 Task: Add Hu Simple Dark Chocolate Bar to the cart.
Action: Mouse moved to (20, 62)
Screenshot: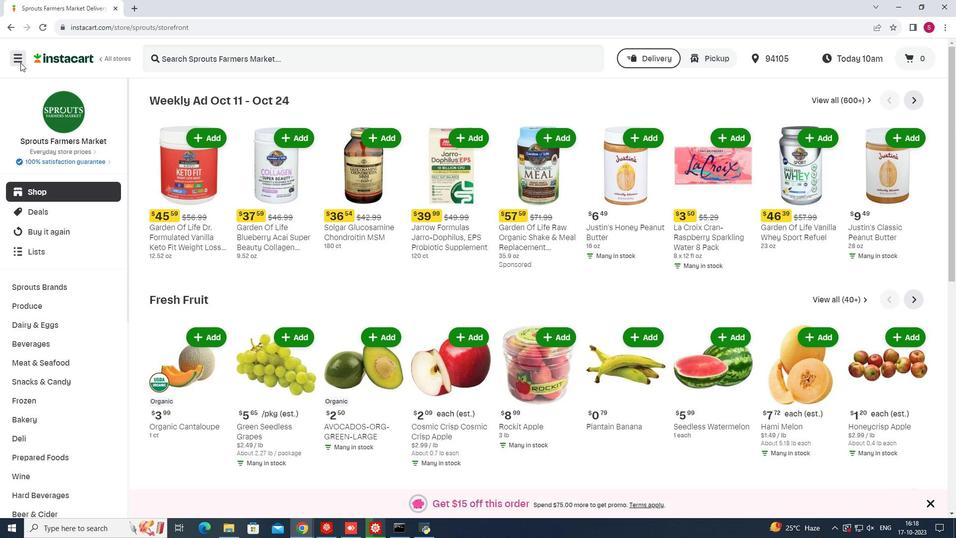 
Action: Mouse pressed left at (20, 62)
Screenshot: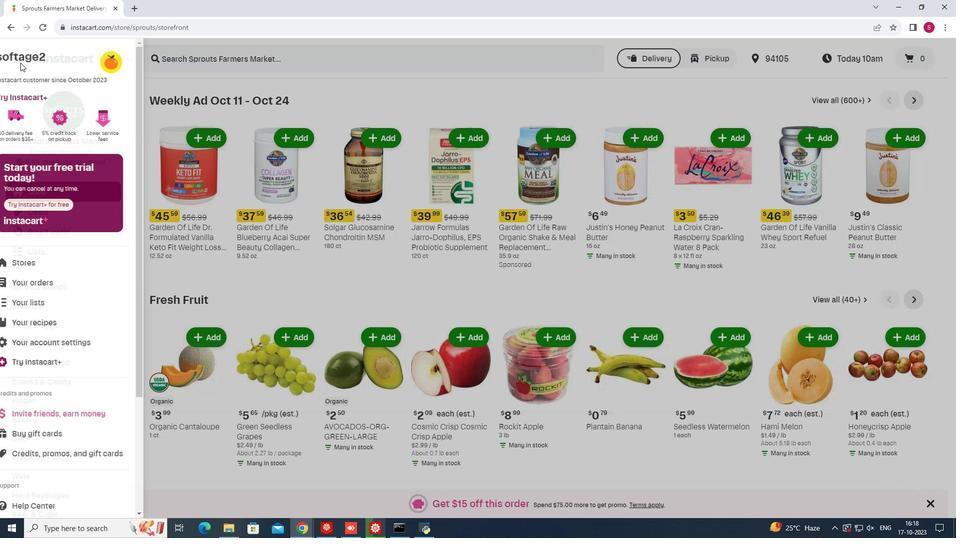 
Action: Mouse moved to (64, 265)
Screenshot: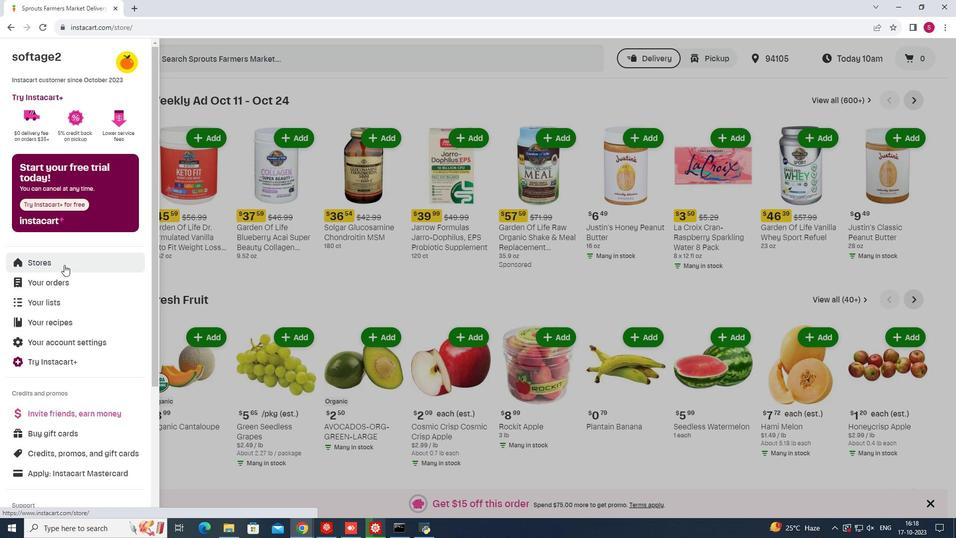 
Action: Mouse pressed left at (64, 265)
Screenshot: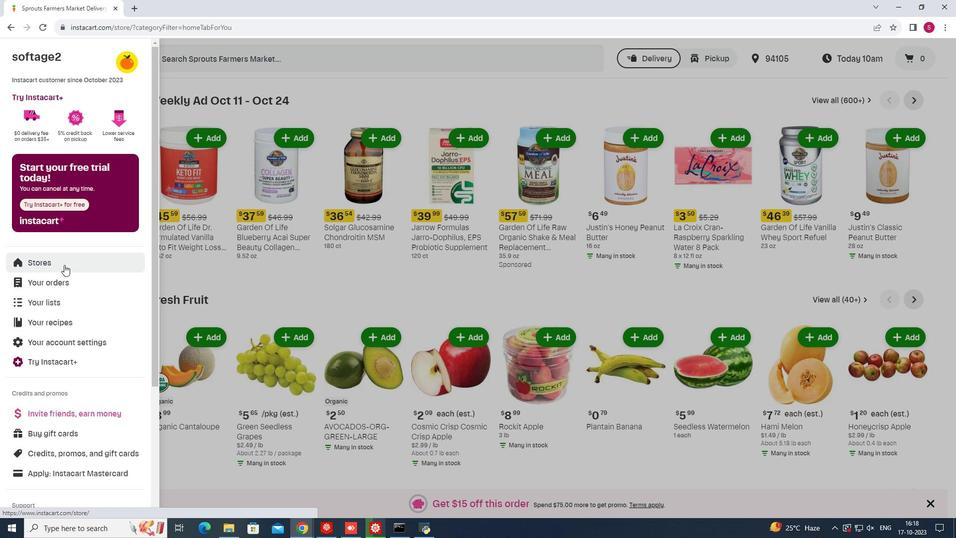 
Action: Mouse moved to (230, 90)
Screenshot: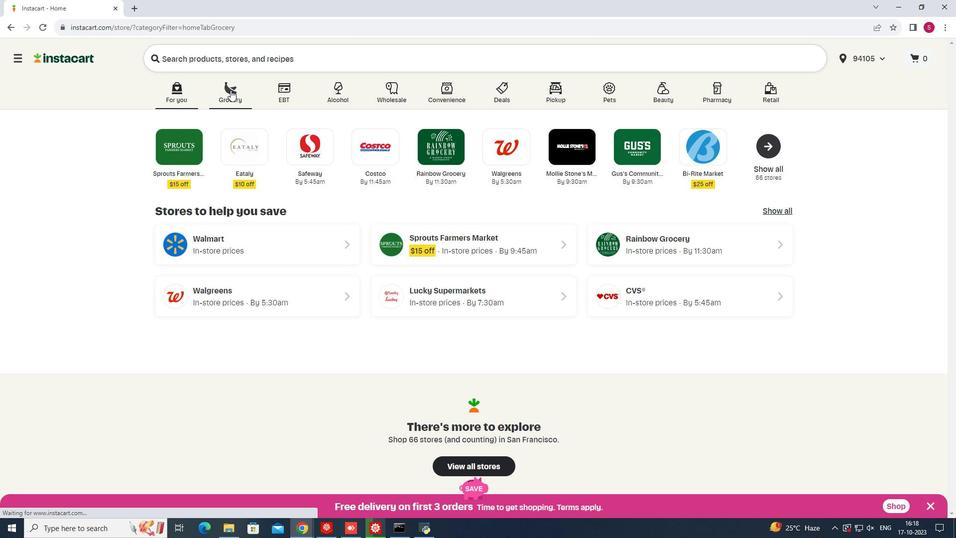 
Action: Mouse pressed left at (230, 90)
Screenshot: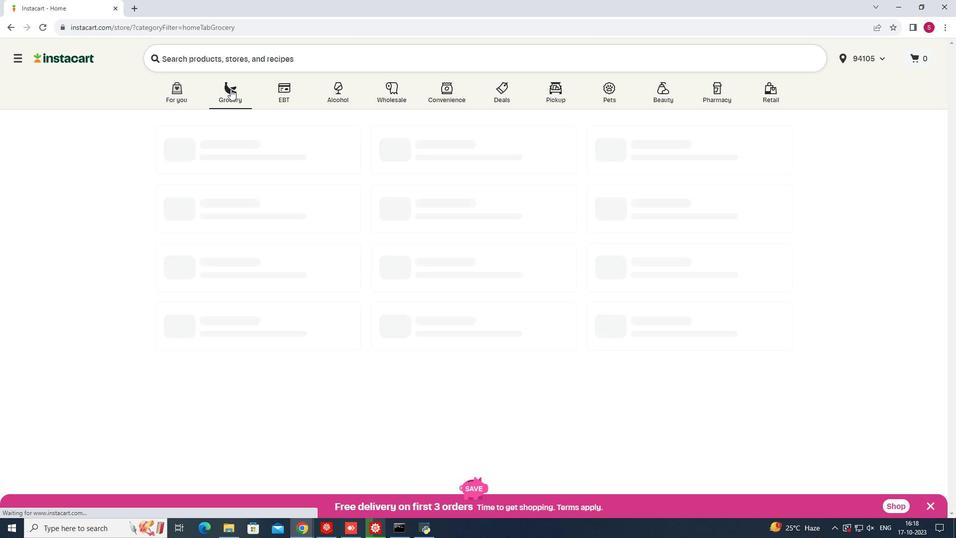 
Action: Mouse moved to (684, 140)
Screenshot: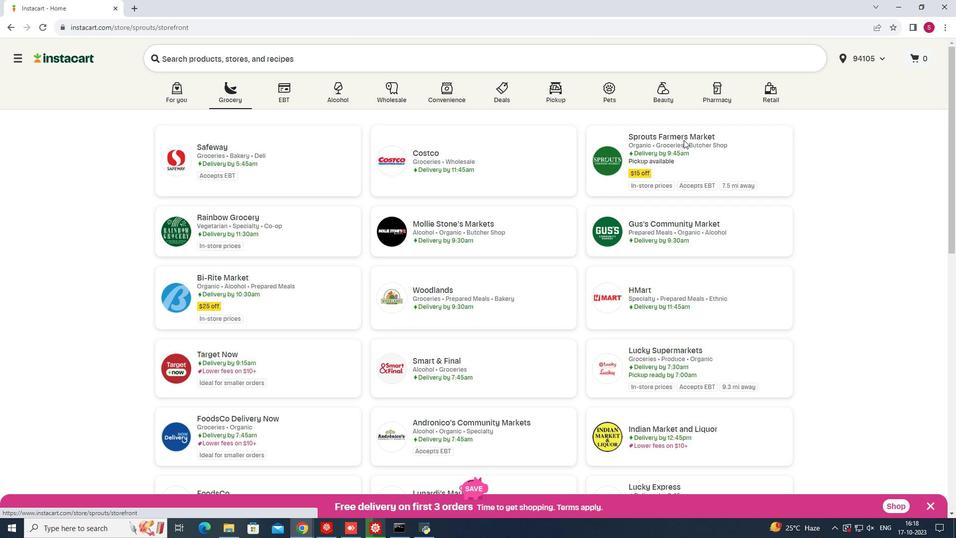 
Action: Mouse pressed left at (684, 140)
Screenshot: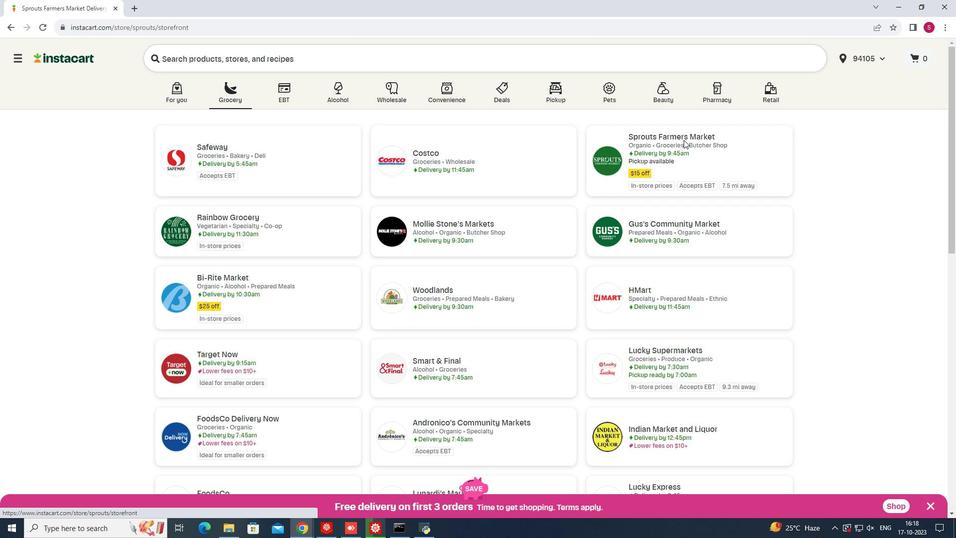 
Action: Mouse moved to (37, 381)
Screenshot: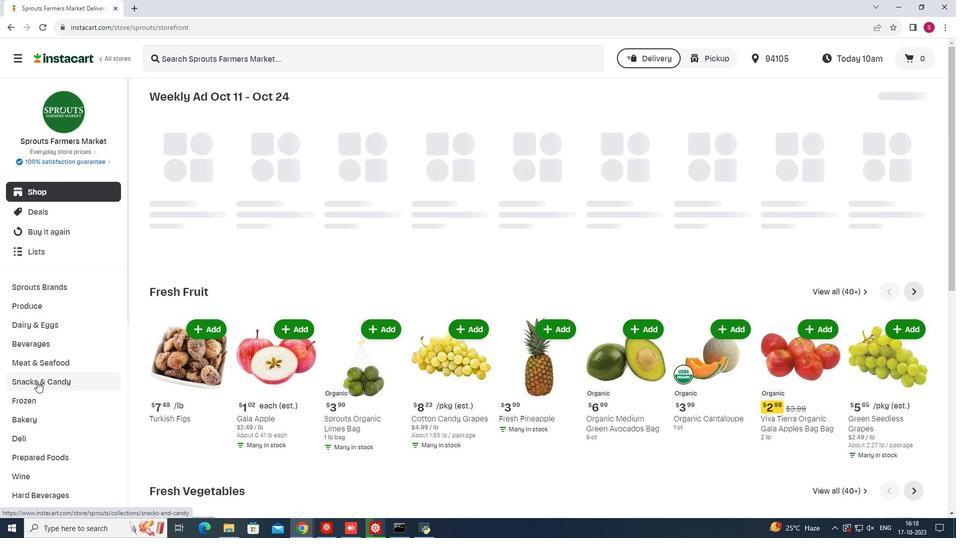 
Action: Mouse pressed left at (37, 381)
Screenshot: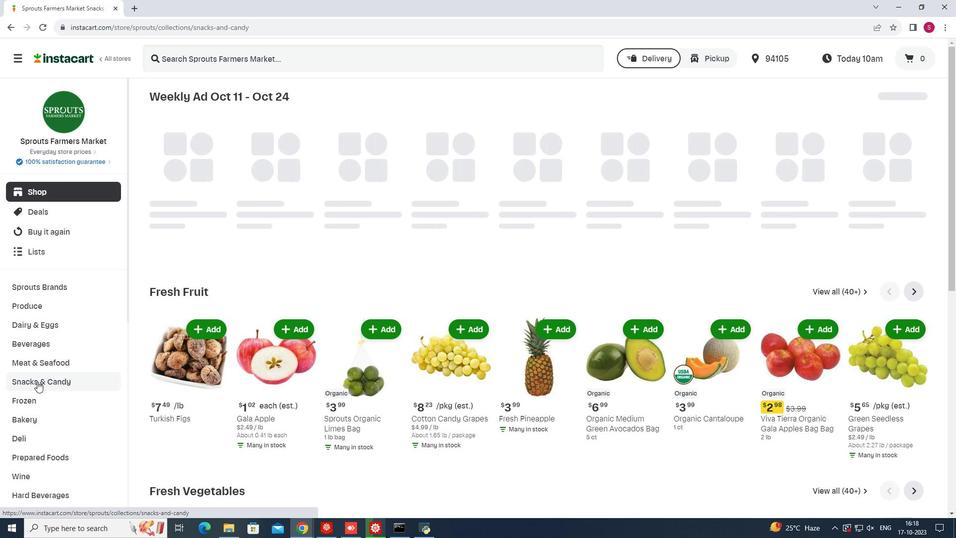 
Action: Mouse moved to (295, 126)
Screenshot: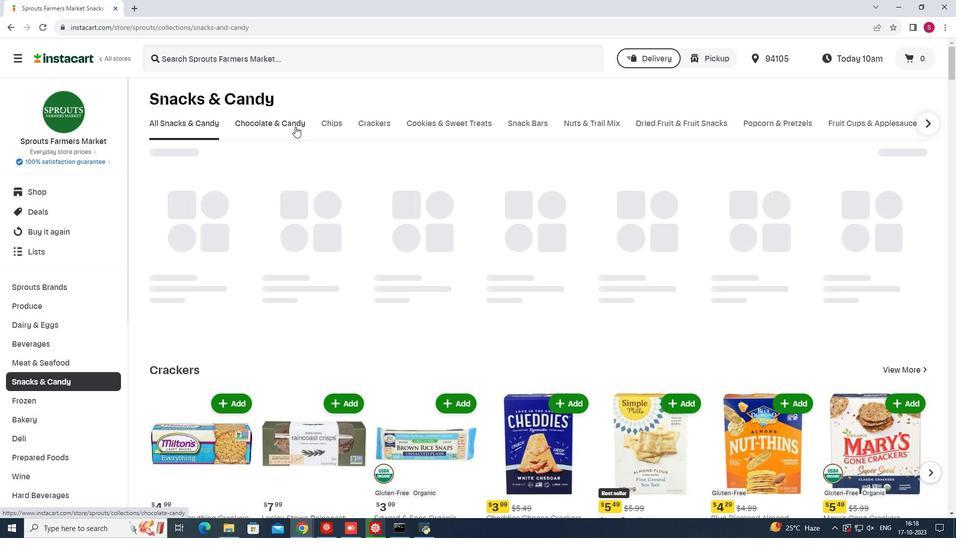 
Action: Mouse pressed left at (295, 126)
Screenshot: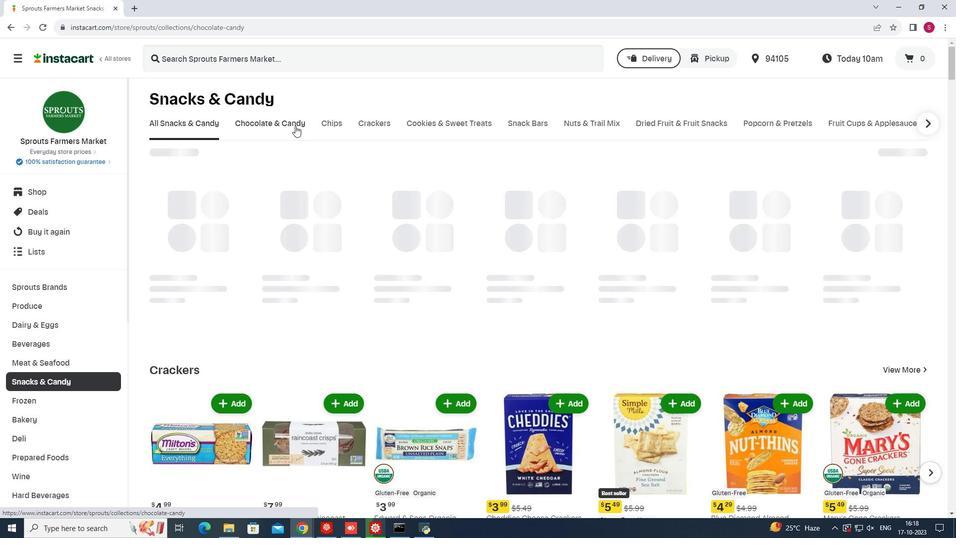 
Action: Mouse moved to (241, 164)
Screenshot: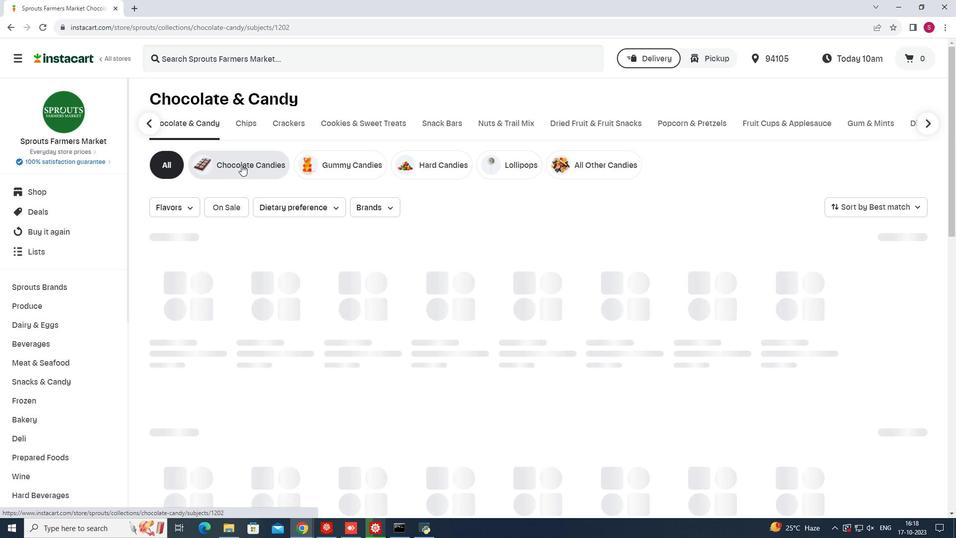 
Action: Mouse pressed left at (241, 164)
Screenshot: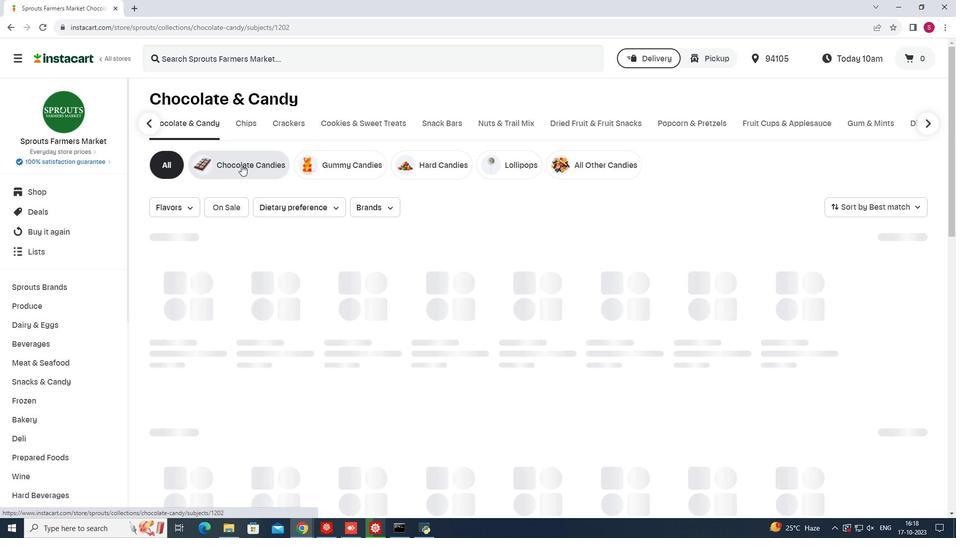 
Action: Mouse moved to (331, 54)
Screenshot: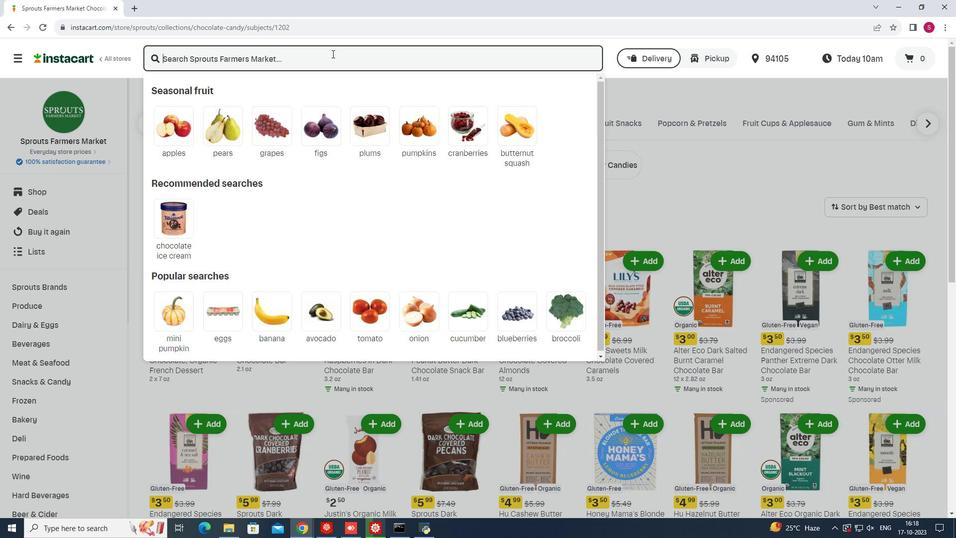 
Action: Mouse pressed left at (331, 54)
Screenshot: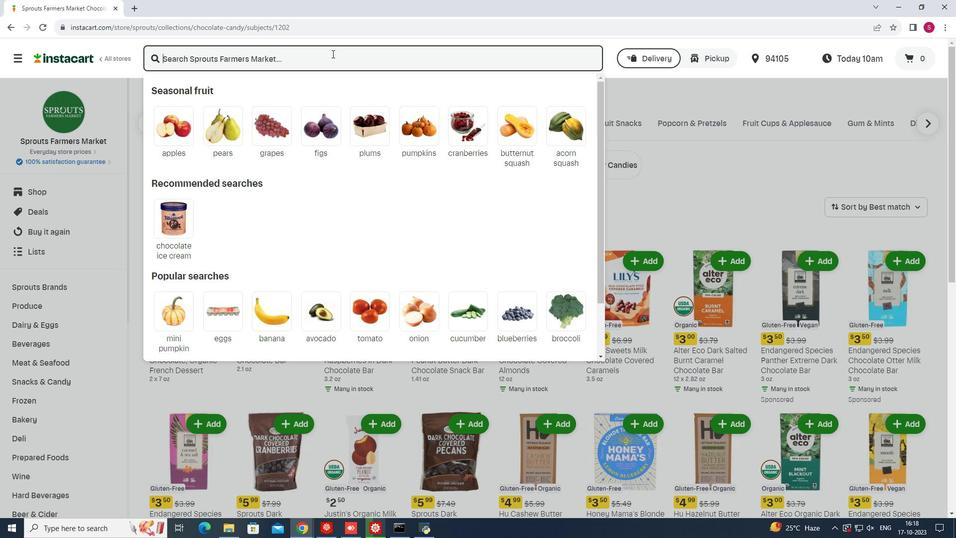 
Action: Mouse moved to (332, 53)
Screenshot: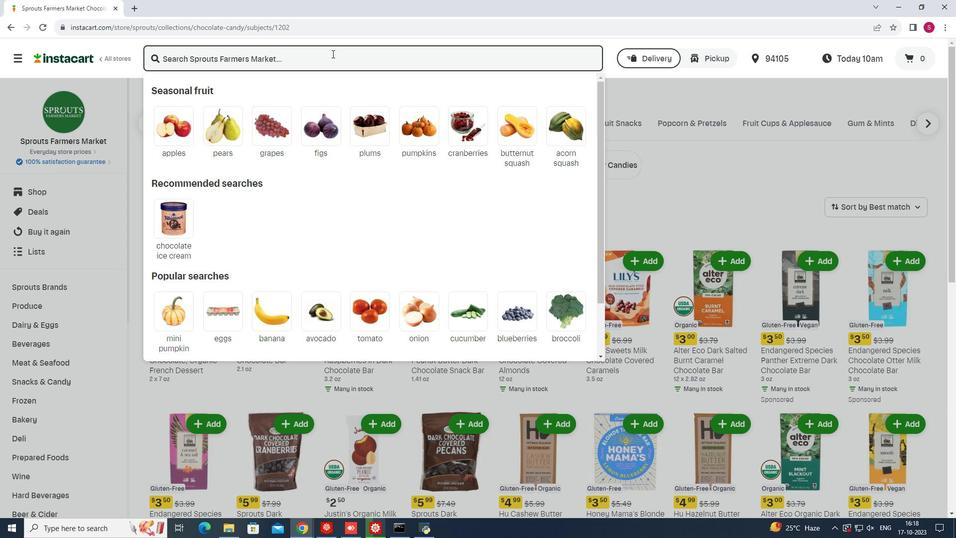 
Action: Key pressed <Key.shift>Hu<Key.space><Key.shift>Simple<Key.space><Key.shift>Dark<Key.space><Key.shift>Chocolate<Key.space><Key.shift><Key.shift><Key.shift><Key.shift><Key.shift><Key.shift><Key.shift>Bar<Key.enter>
Screenshot: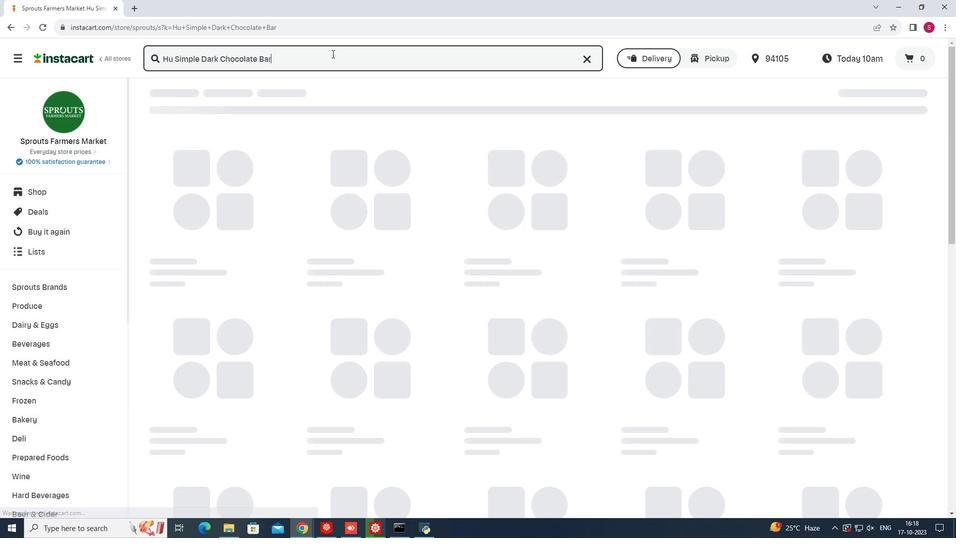 
Action: Mouse moved to (575, 162)
Screenshot: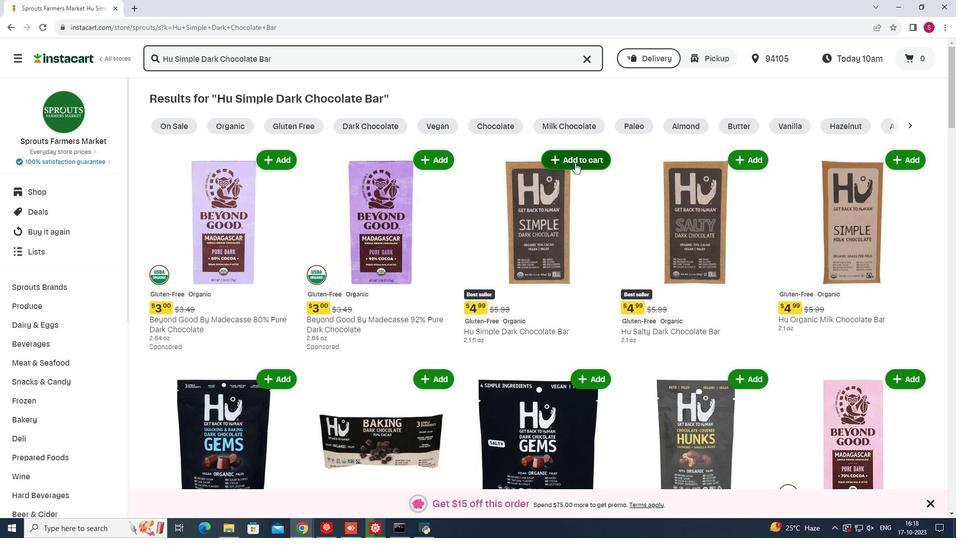 
Action: Mouse pressed left at (575, 162)
Screenshot: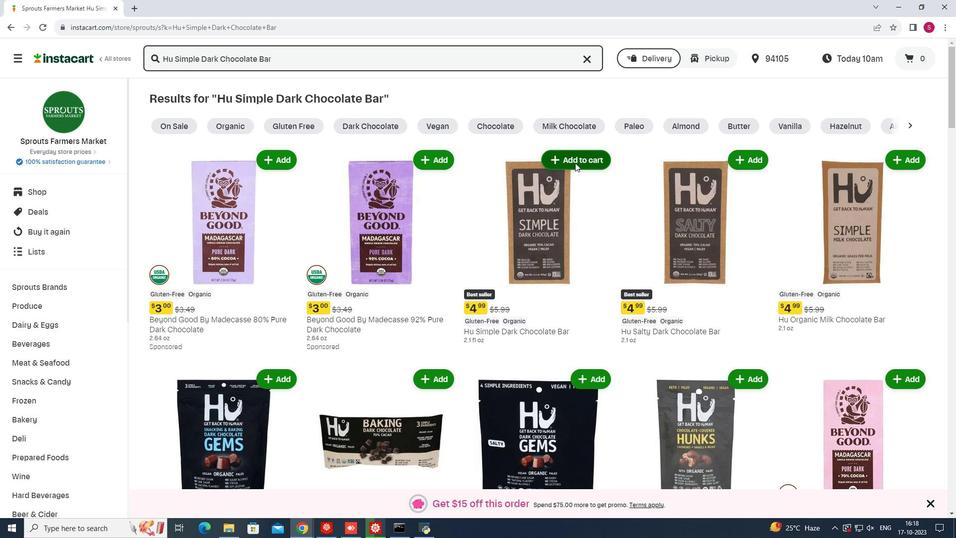 
Action: Mouse moved to (630, 198)
Screenshot: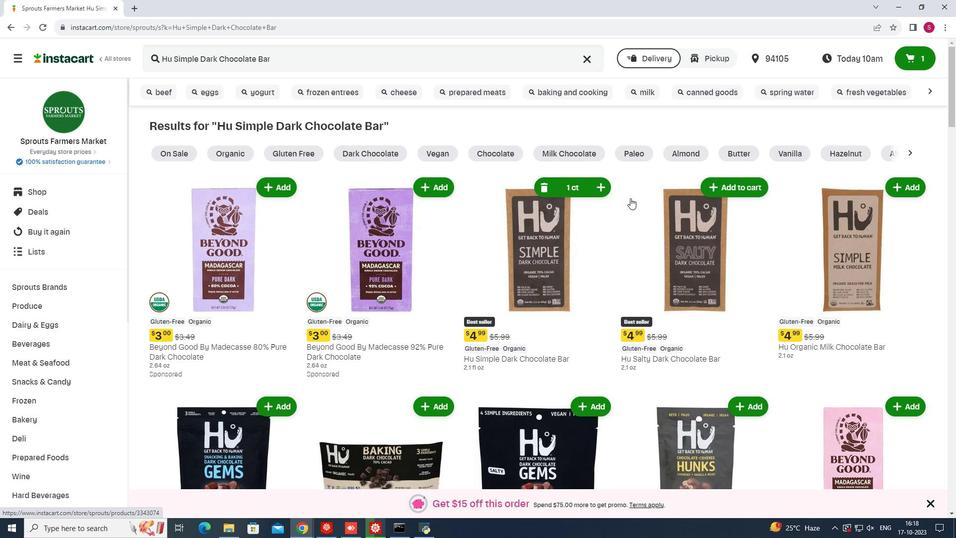 
